 Task: Create New Customer with Customer Name: Ike's General Goods and Feeds, Billing Address Line1: 1137 Sharon Lane, Billing Address Line2:  South Bend, Billing Address Line3:  Indiana 46625, Cell Number: 680-704-2057
Action: Mouse moved to (136, 26)
Screenshot: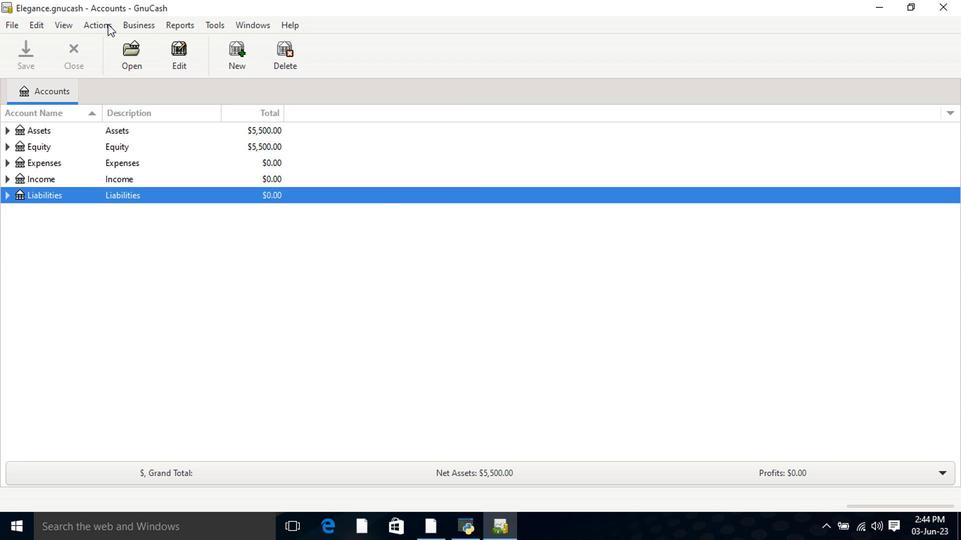 
Action: Mouse pressed left at (136, 26)
Screenshot: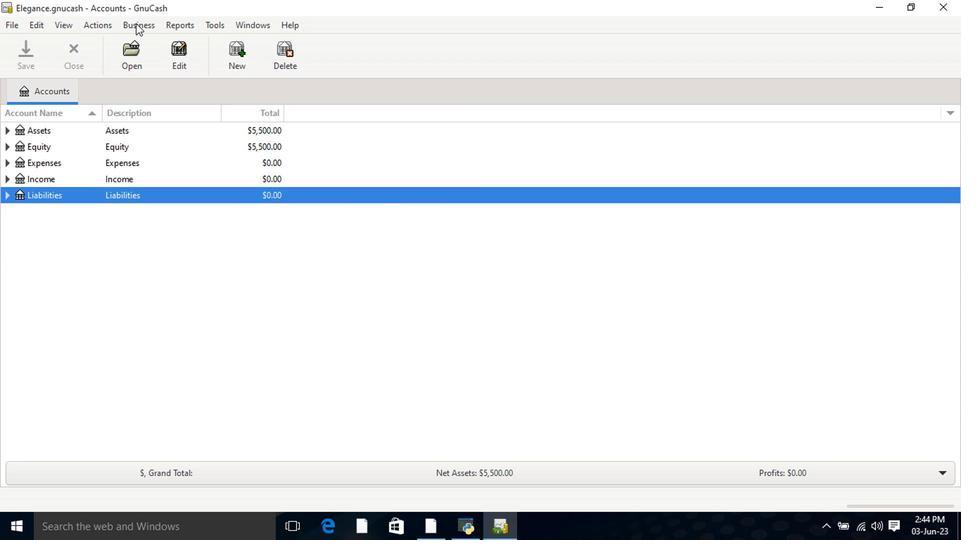 
Action: Mouse moved to (296, 65)
Screenshot: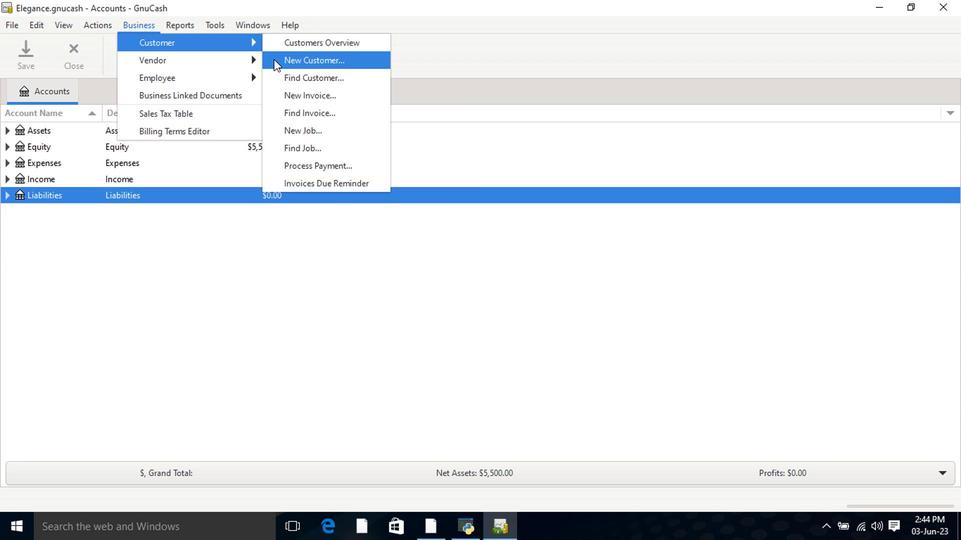 
Action: Mouse pressed left at (296, 65)
Screenshot: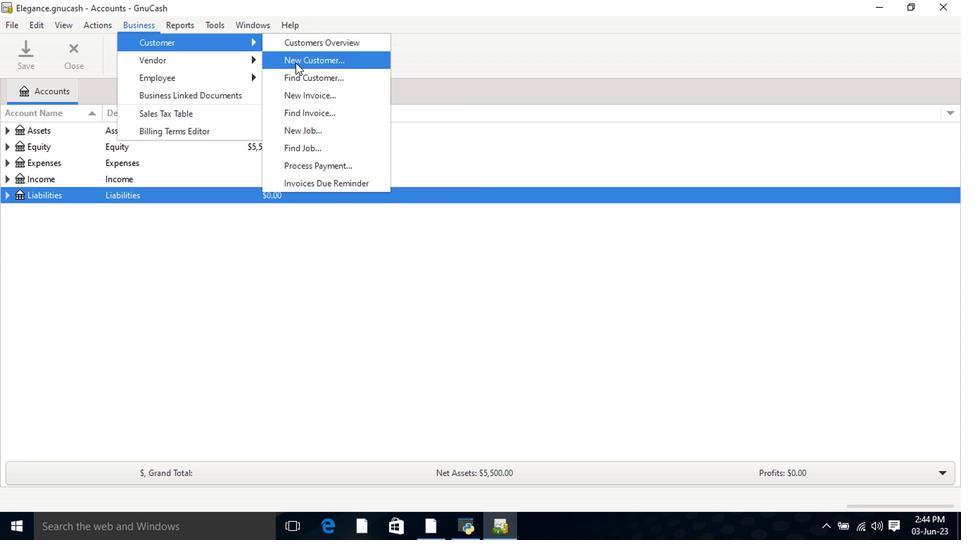 
Action: Mouse moved to (531, 158)
Screenshot: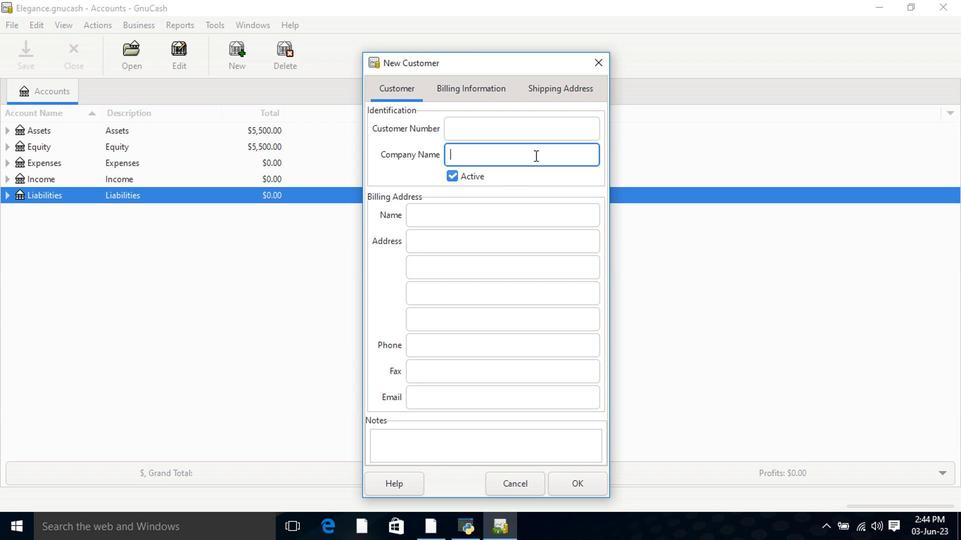 
Action: Key pressed <Key.shift><Key.shift><Key.shift>Ike's<Key.space><Key.shift>General<Key.space><Key.shift><Key.shift>Goods<Key.space>and<Key.space><Key.shift>Feeds<Key.tab><Key.tab><Key.tab>1137<Key.space><Key.shift>Sharon<Key.space><Key.shift>Lane<Key.tab><Key.shift>South<Key.space><Key.shift>Bend<Key.tab><Key.shift>Indiana<Key.space>46625<Key.tab><Key.tab>680-704-2057
Screenshot: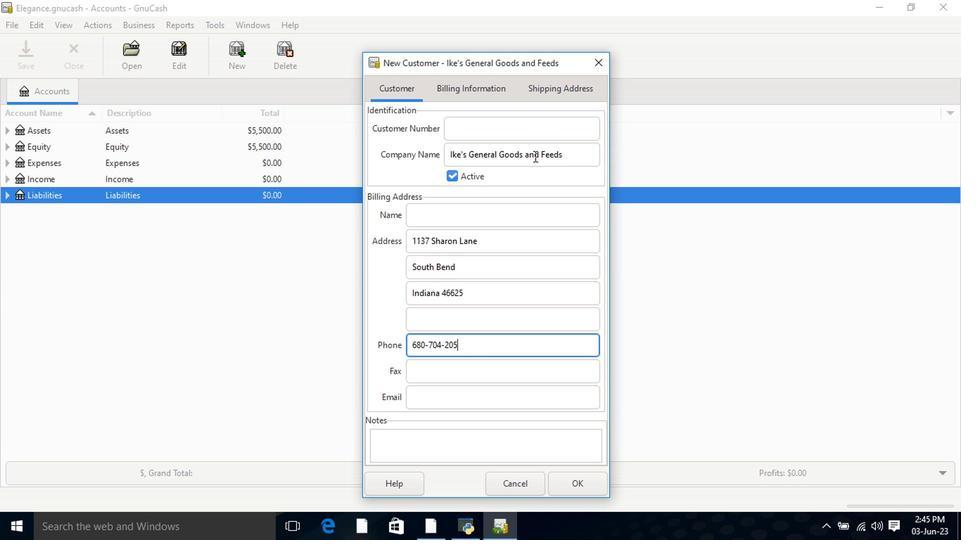 
Action: Mouse moved to (469, 90)
Screenshot: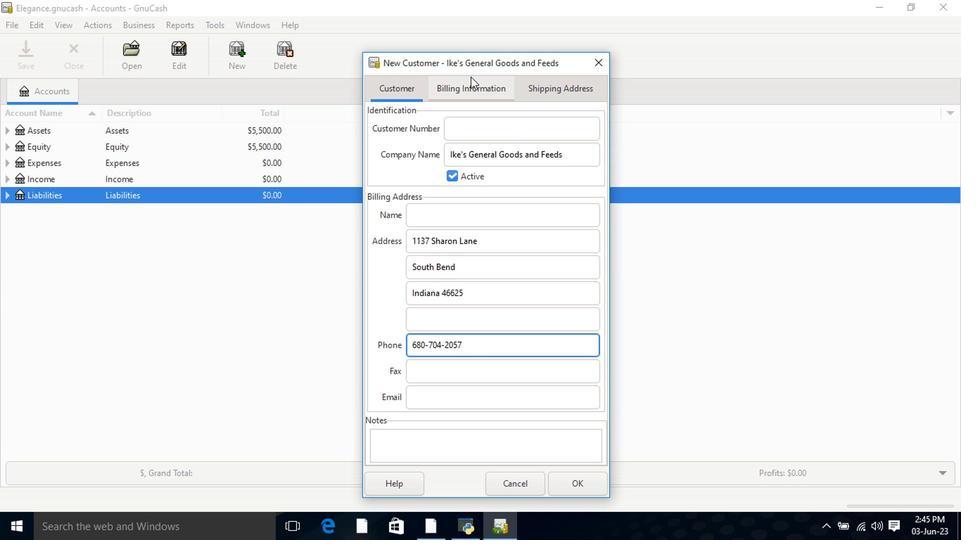 
Action: Mouse pressed left at (469, 90)
Screenshot: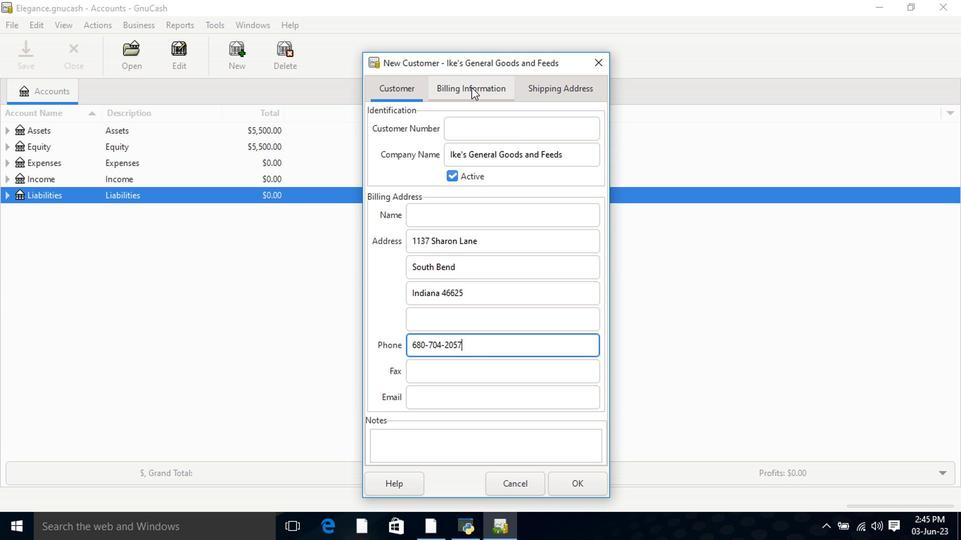 
Action: Mouse moved to (546, 99)
Screenshot: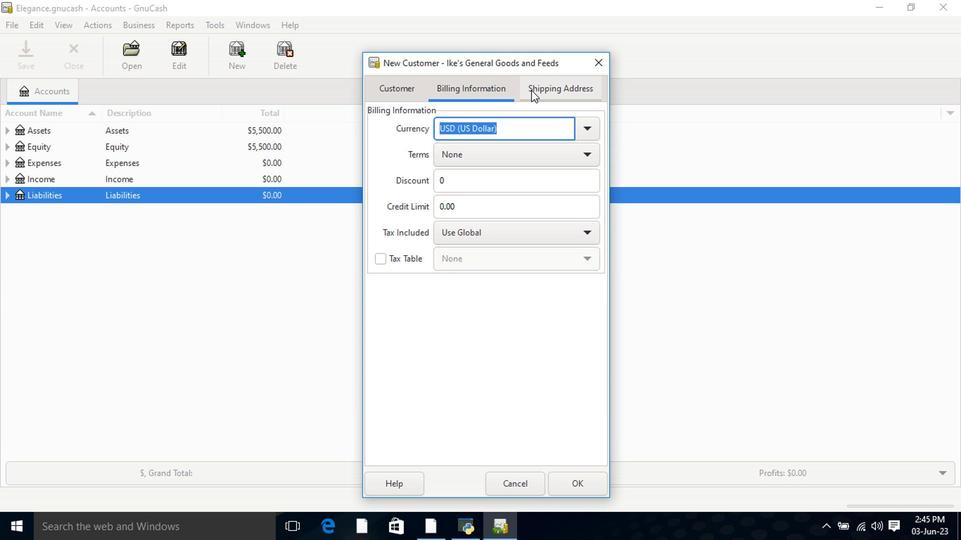 
Action: Mouse pressed left at (546, 99)
Screenshot: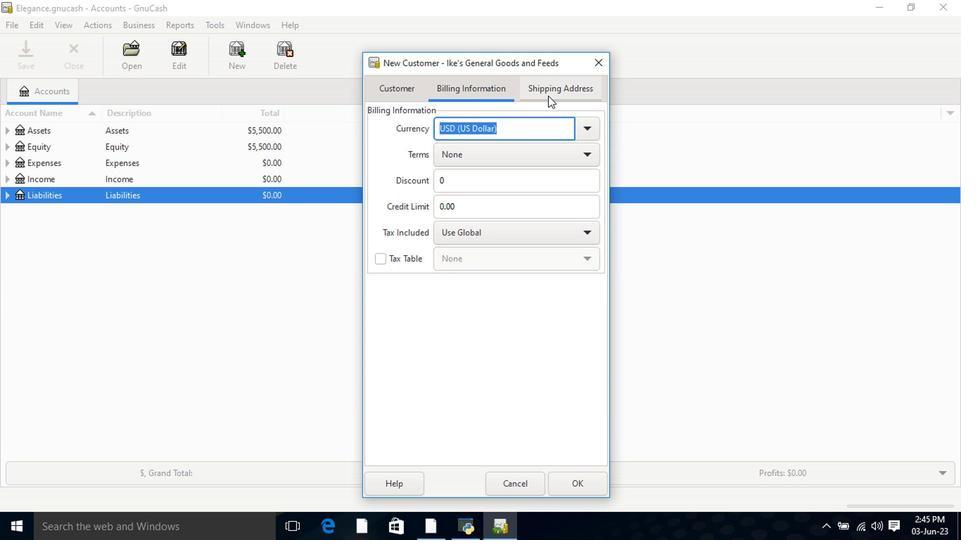 
Action: Mouse moved to (576, 483)
Screenshot: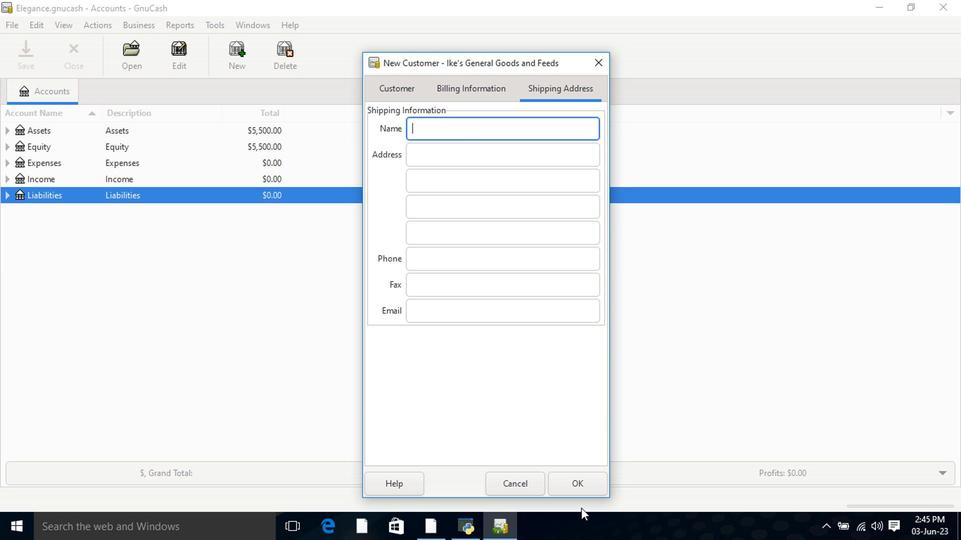 
Action: Mouse pressed left at (576, 483)
Screenshot: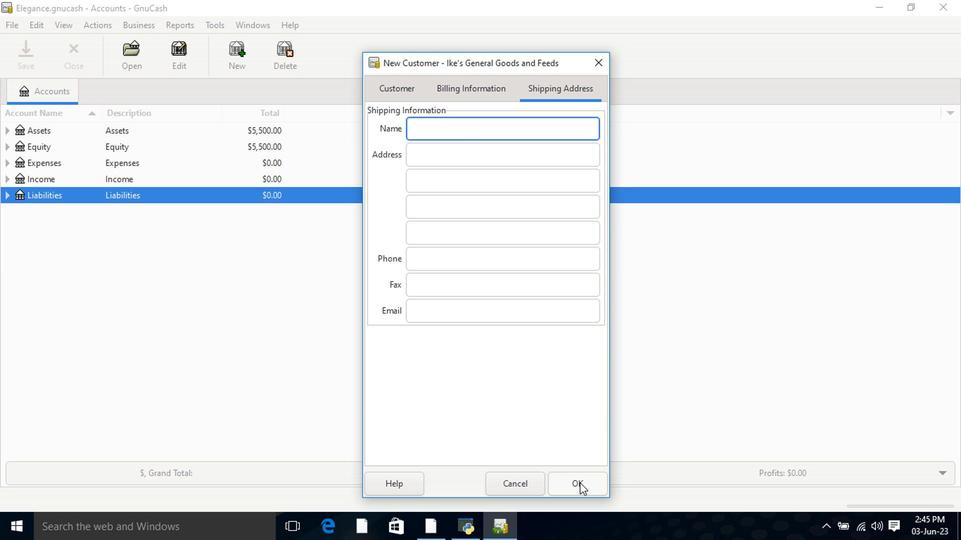 
Action: Mouse moved to (567, 480)
Screenshot: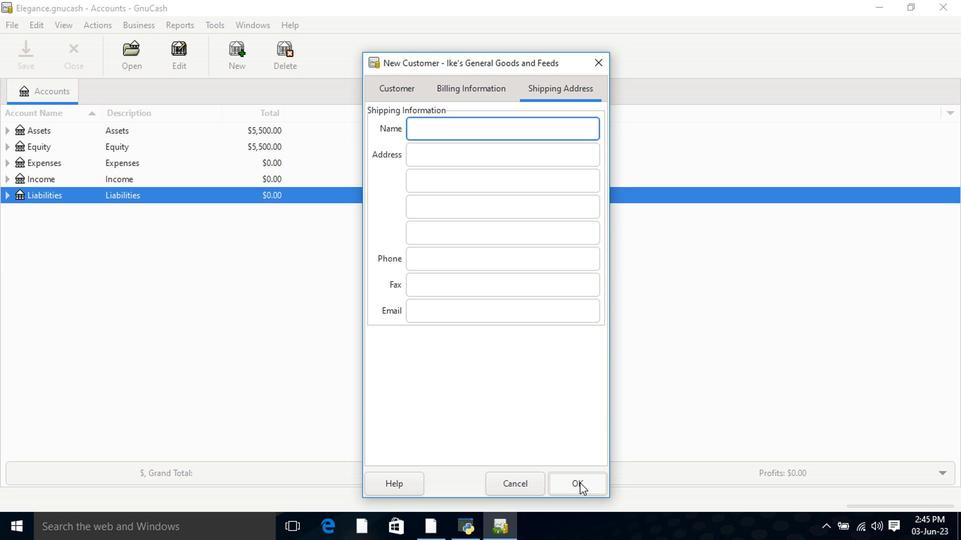 
